 Task: Create a section Debug Dash and in the section, add a milestone IT Service Desk Implementation in the project AmpTech
Action: Mouse moved to (194, 429)
Screenshot: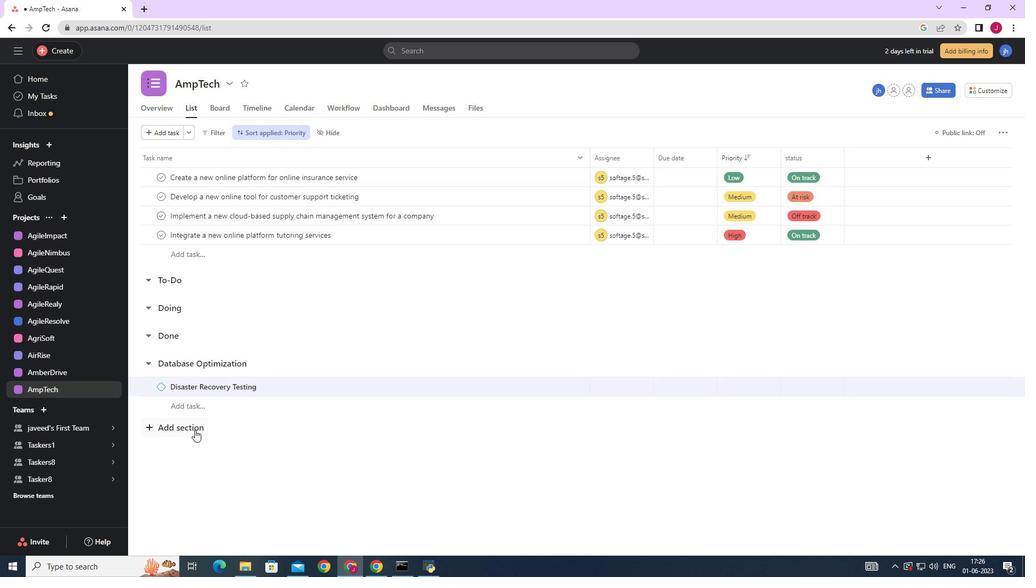 
Action: Mouse pressed left at (194, 429)
Screenshot: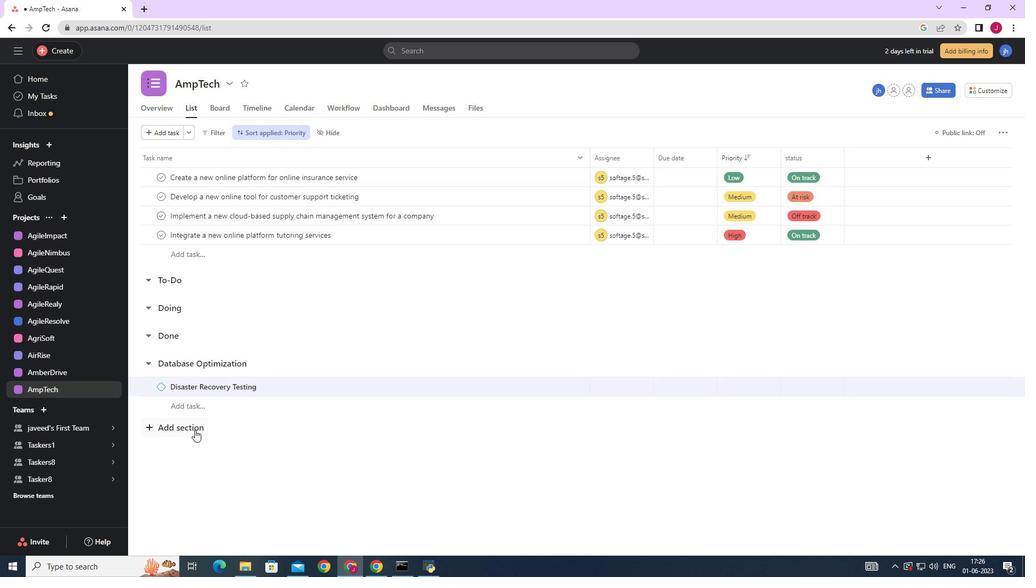 
Action: Key pressed <Key.caps_lock>D<Key.caps_lock>ebug<Key.space><Key.caps_lock>D<Key.caps_lock>ash<Key.space><Key.enter><Key.caps_lock>IT<Key.space>S<Key.caps_lock>ervice<Key.space><Key.caps_lock>D<Key.caps_lock>esk<Key.space><Key.caps_lock>I<Key.caps_lock>mplementation
Screenshot: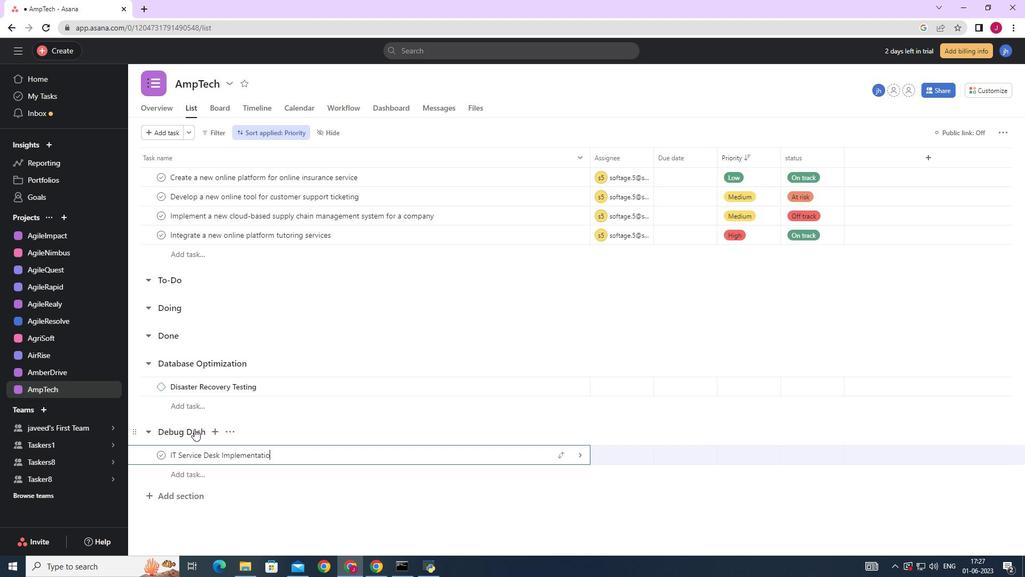 
Action: Mouse moved to (575, 454)
Screenshot: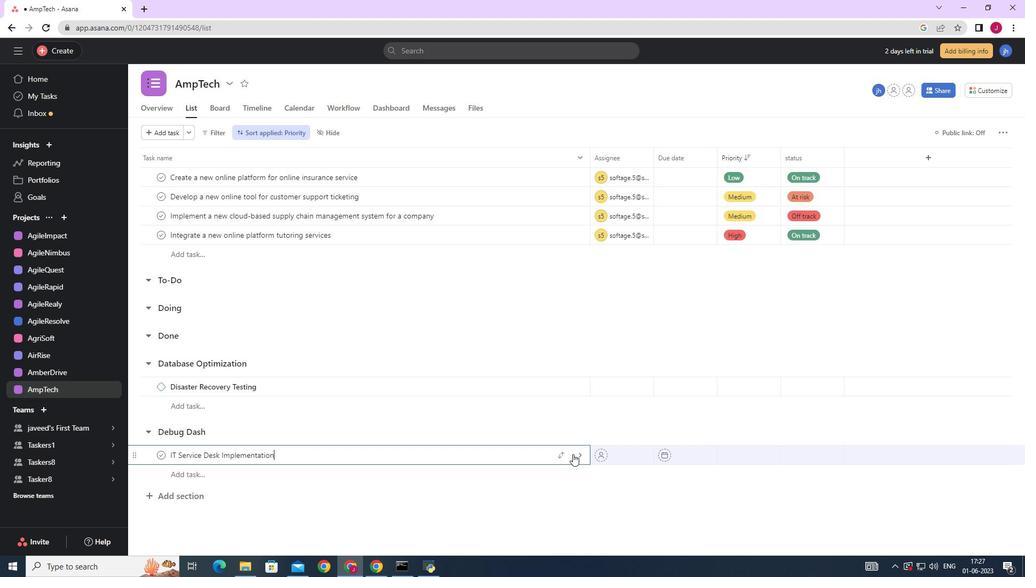 
Action: Mouse pressed left at (575, 454)
Screenshot: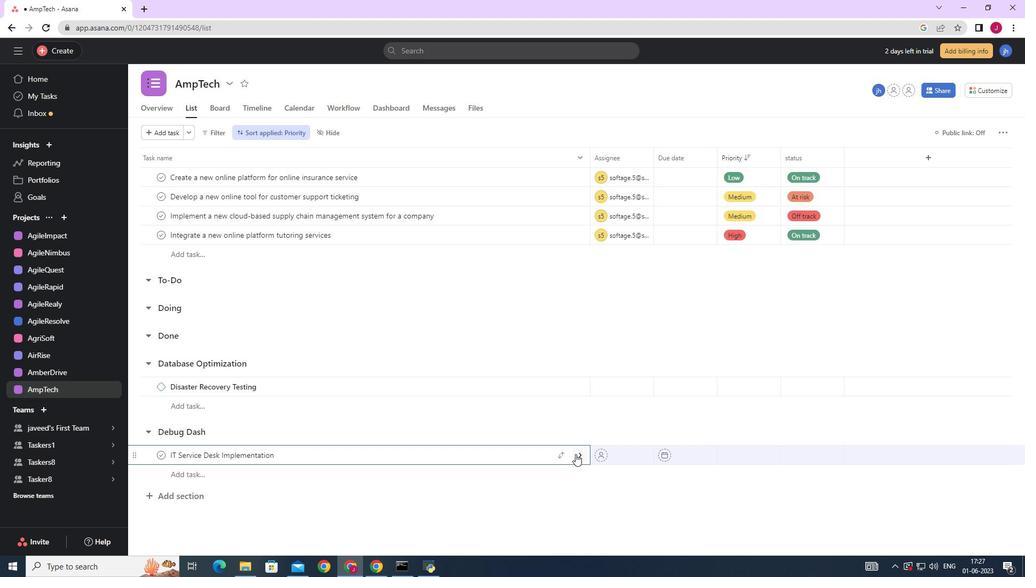 
Action: Mouse moved to (982, 125)
Screenshot: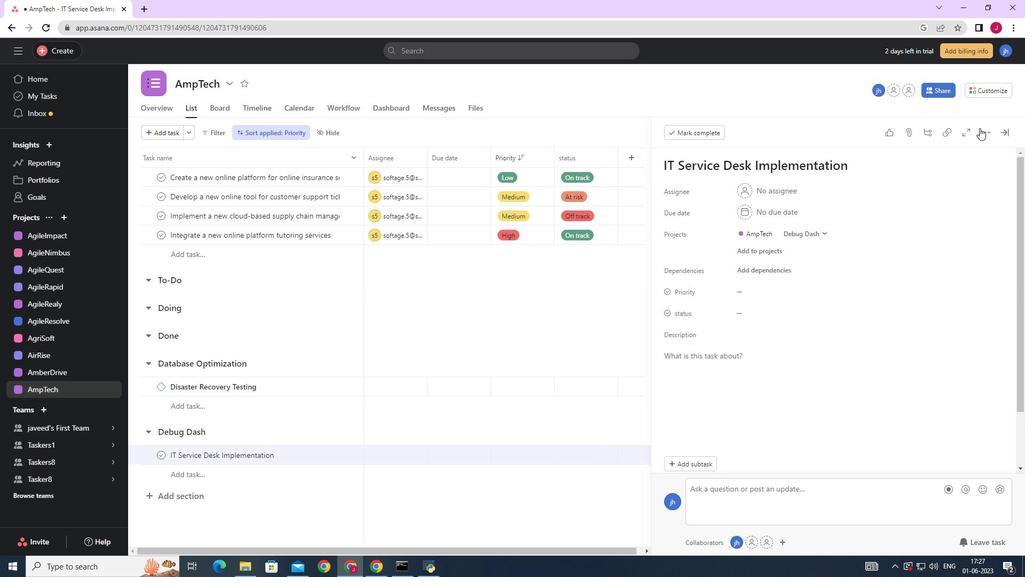 
Action: Mouse pressed left at (982, 125)
Screenshot: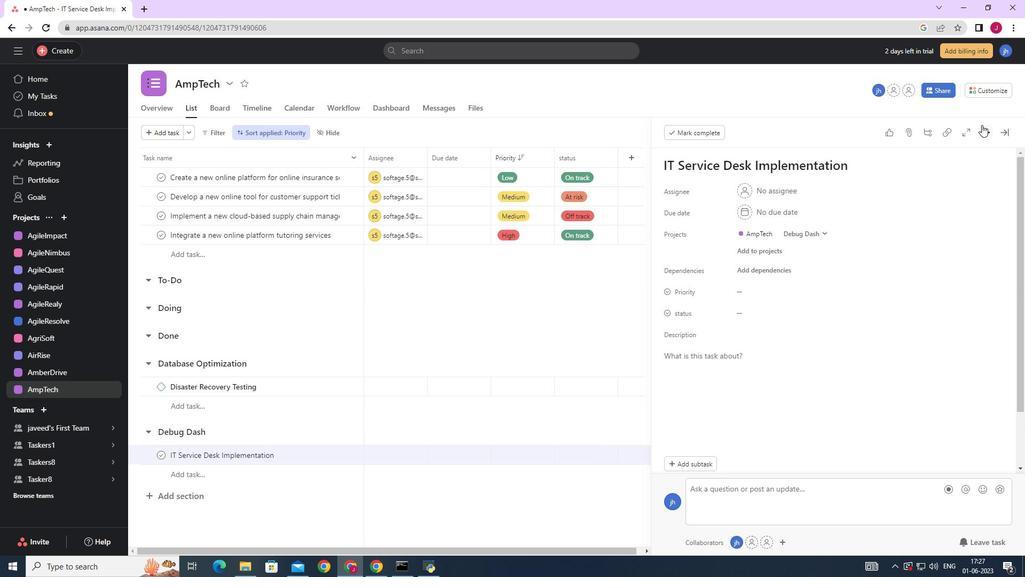 
Action: Mouse moved to (905, 174)
Screenshot: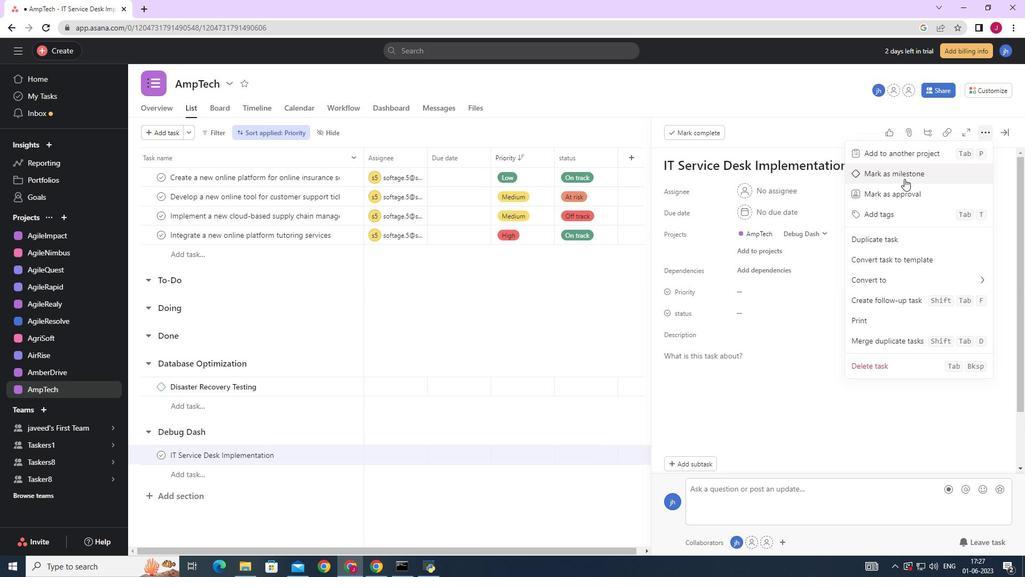 
Action: Mouse pressed left at (905, 174)
Screenshot: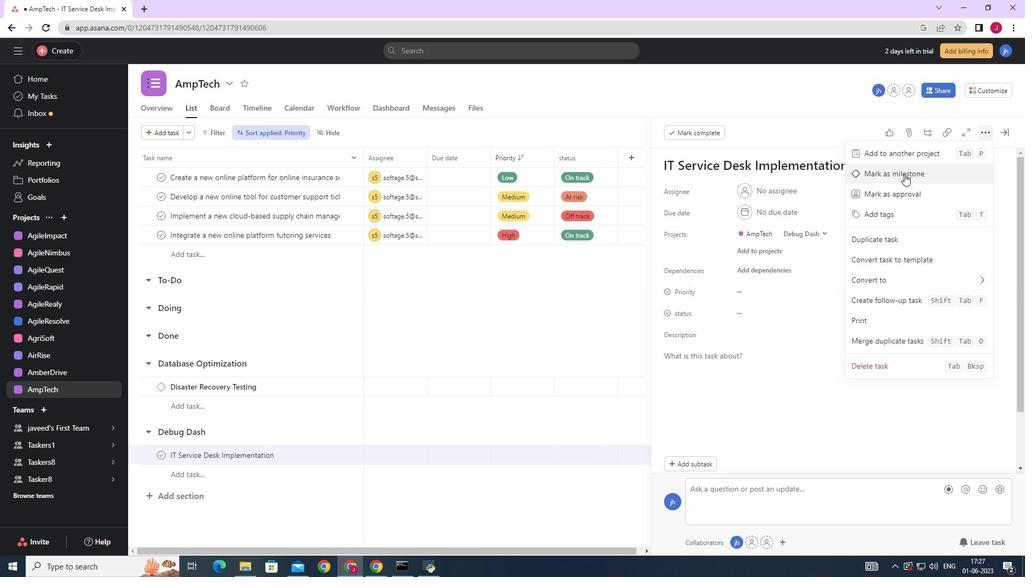 
Action: Mouse moved to (999, 131)
Screenshot: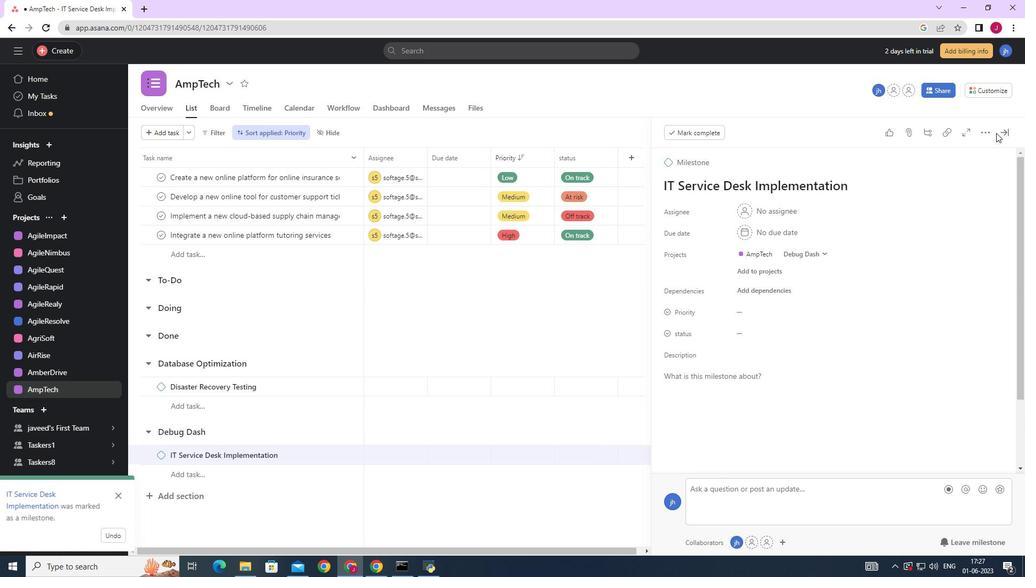 
Action: Mouse pressed left at (999, 131)
Screenshot: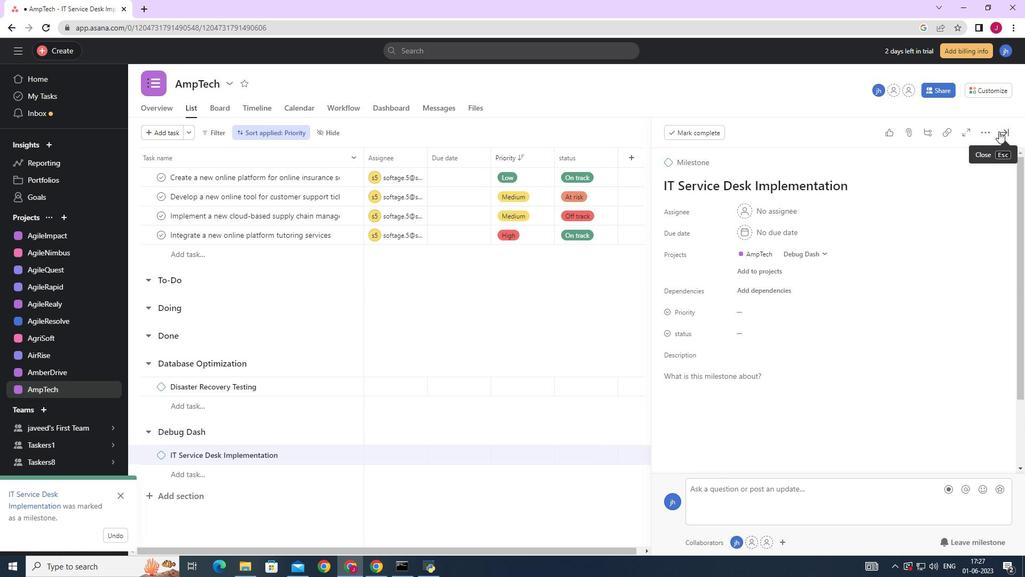 
Action: Mouse moved to (958, 143)
Screenshot: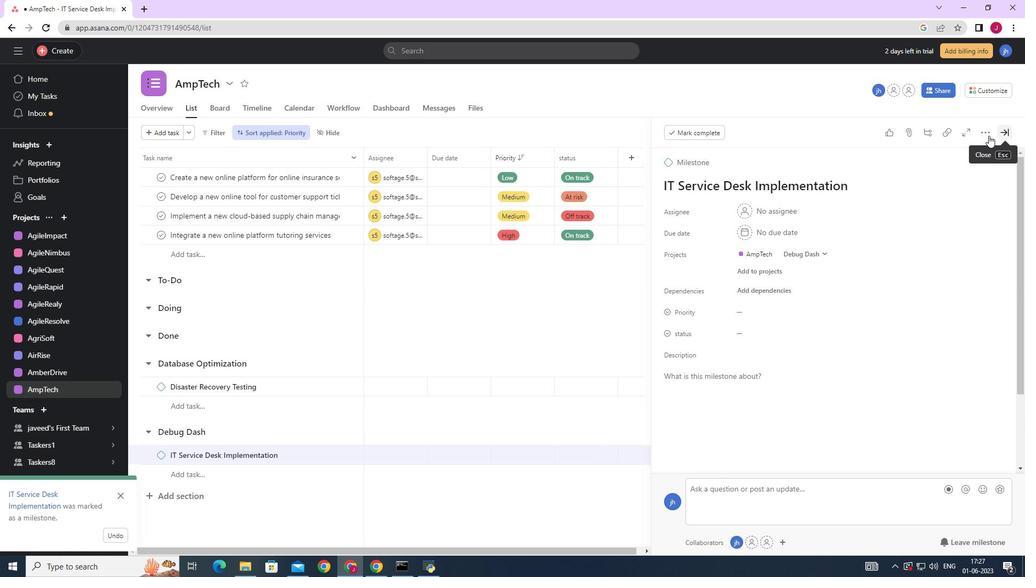 
